 Task: Look for products in the category "All Purpose Cleaners" from Better Life only.
Action: Mouse moved to (685, 270)
Screenshot: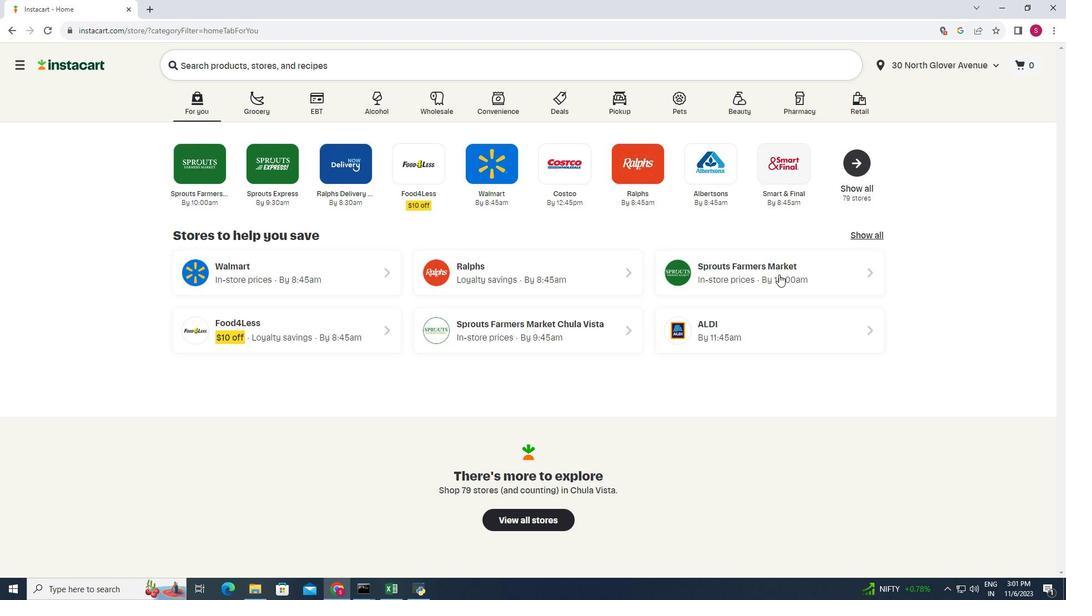 
Action: Mouse pressed left at (685, 270)
Screenshot: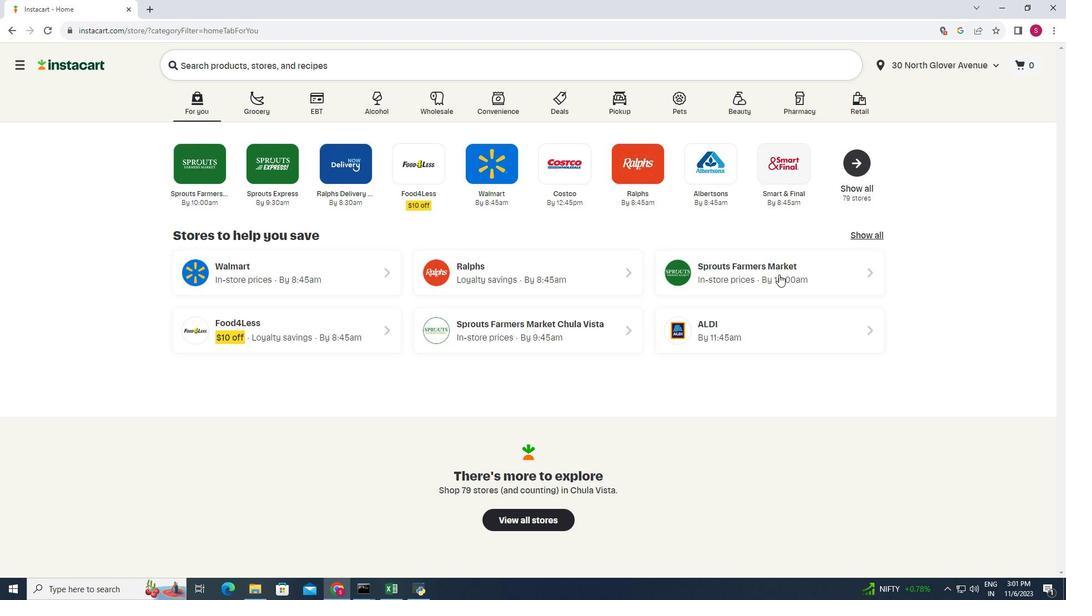 
Action: Mouse moved to (193, 376)
Screenshot: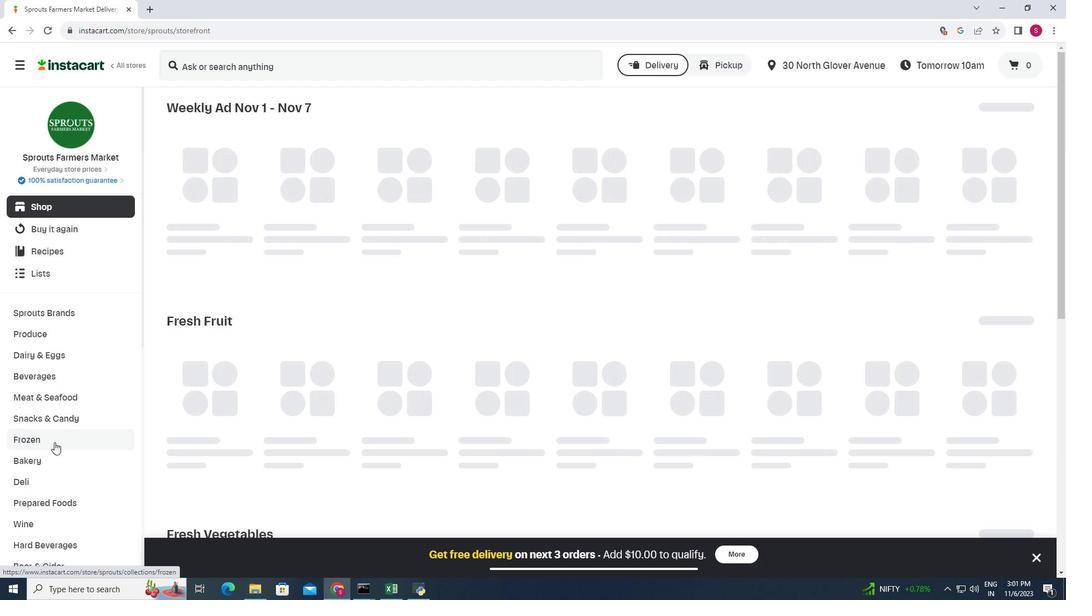 
Action: Mouse scrolled (193, 375) with delta (0, 0)
Screenshot: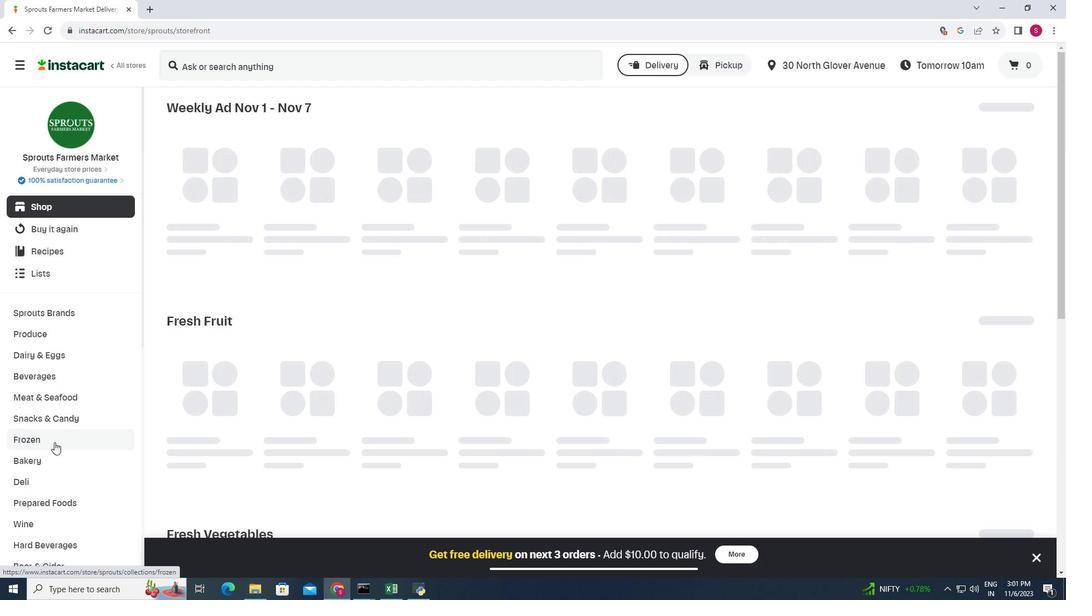 
Action: Mouse moved to (196, 378)
Screenshot: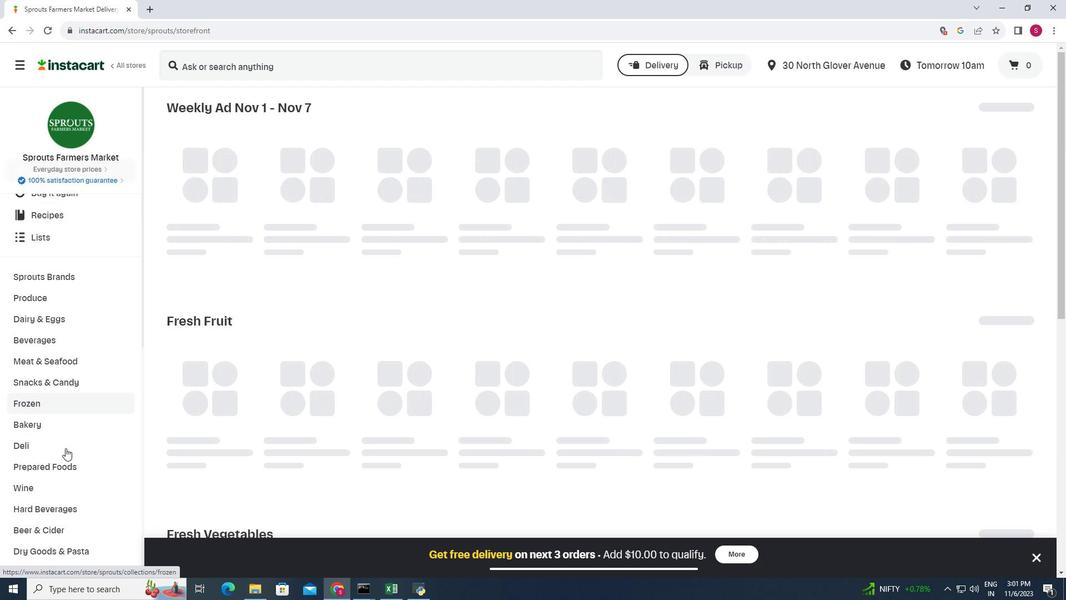 
Action: Mouse scrolled (196, 377) with delta (0, 0)
Screenshot: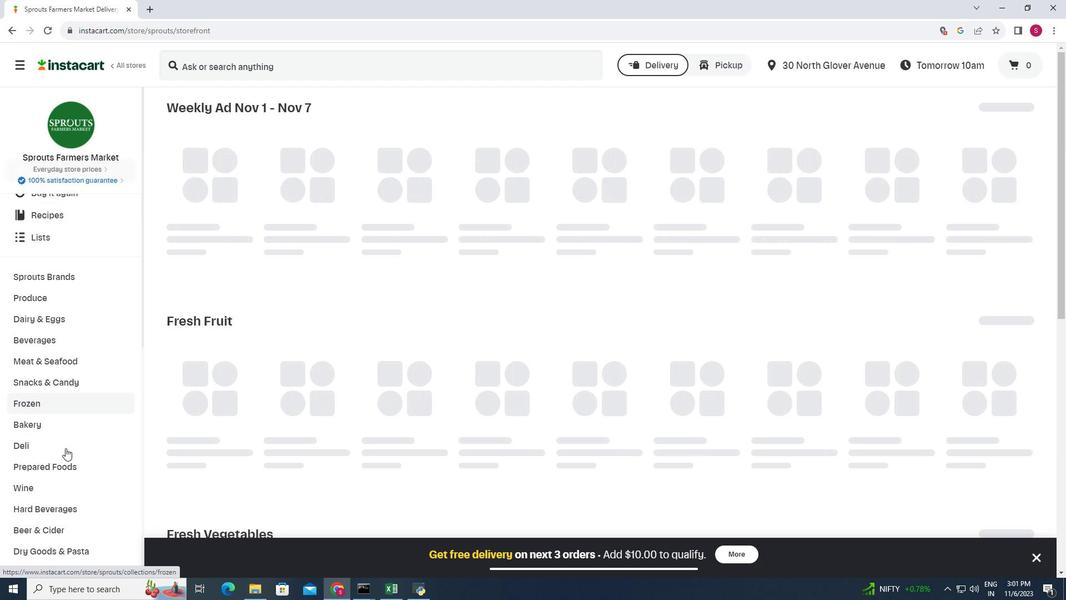 
Action: Mouse moved to (196, 398)
Screenshot: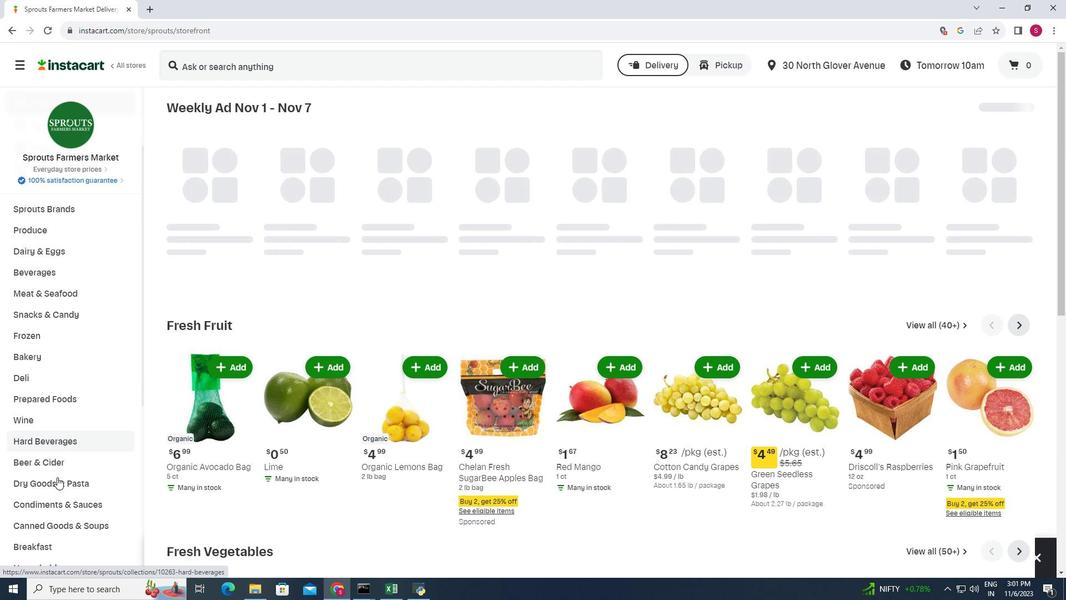 
Action: Mouse scrolled (196, 398) with delta (0, 0)
Screenshot: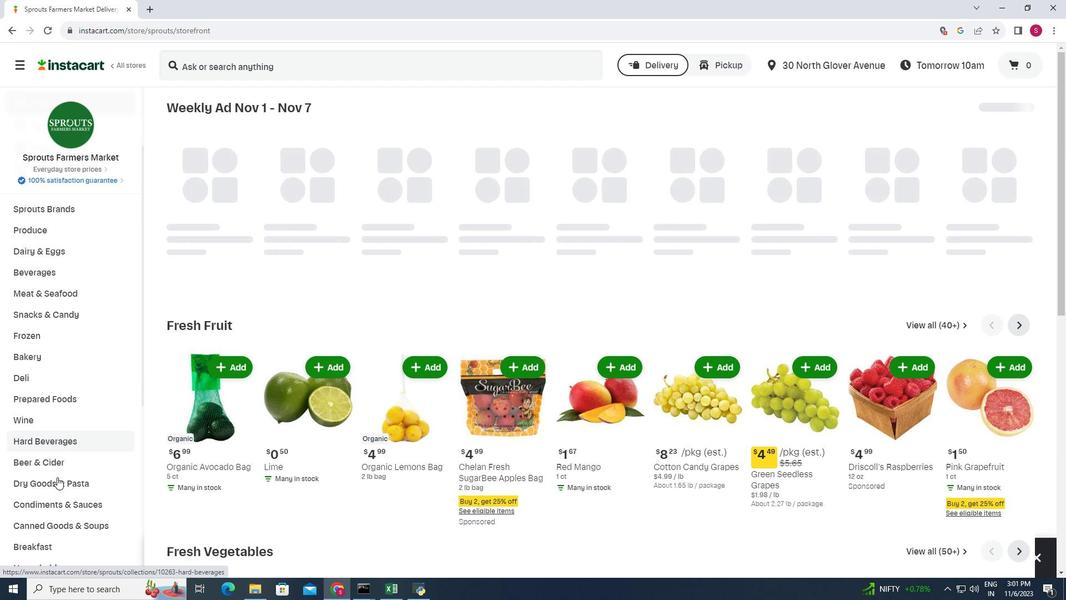 
Action: Mouse moved to (196, 398)
Screenshot: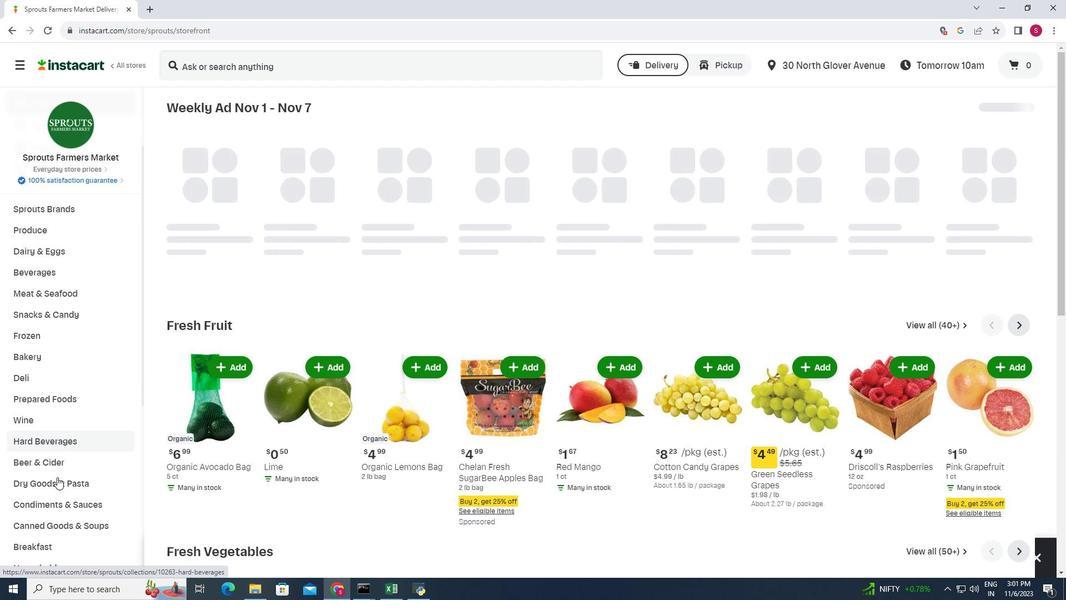 
Action: Mouse scrolled (196, 398) with delta (0, 0)
Screenshot: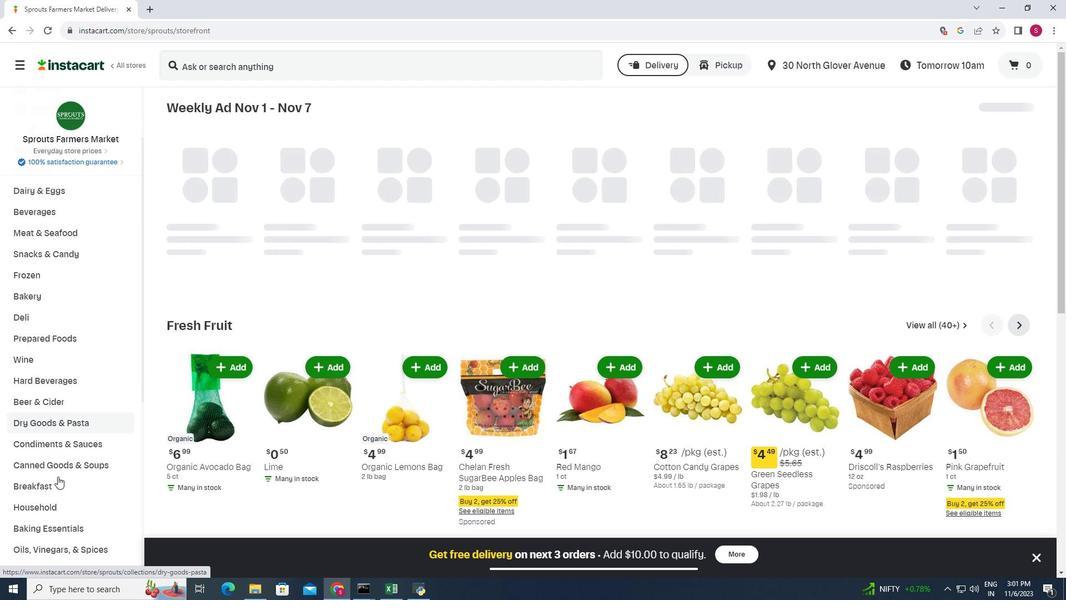 
Action: Mouse moved to (181, 373)
Screenshot: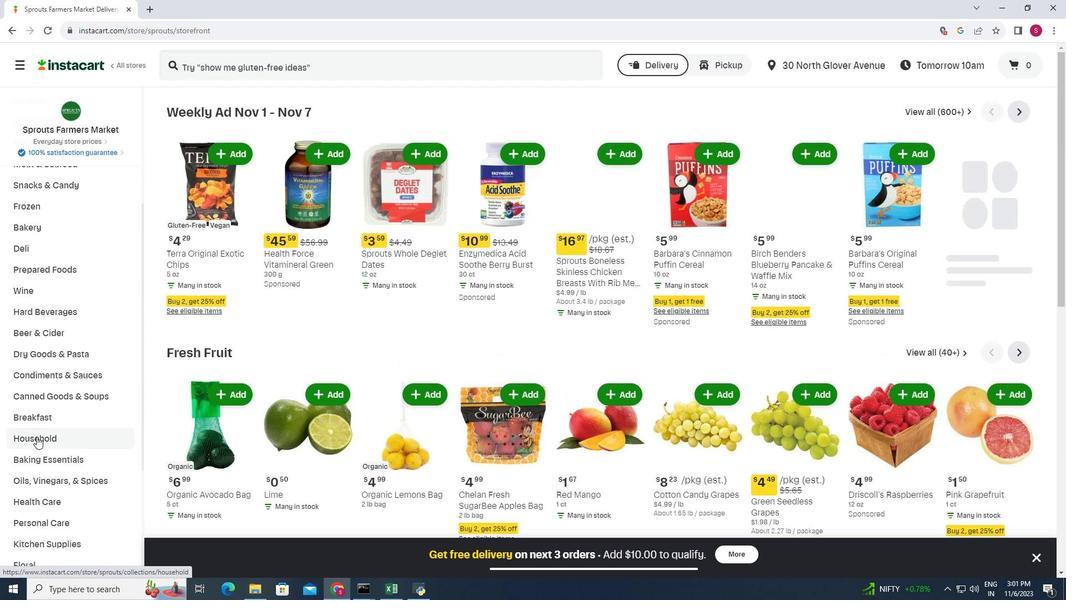 
Action: Mouse pressed left at (181, 373)
Screenshot: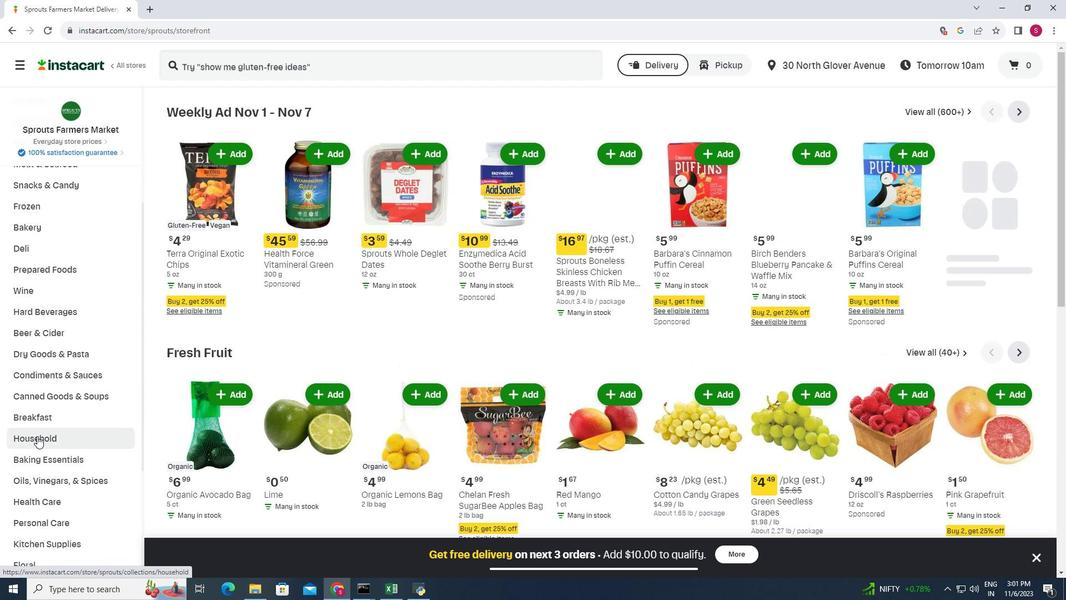 
Action: Mouse moved to (407, 191)
Screenshot: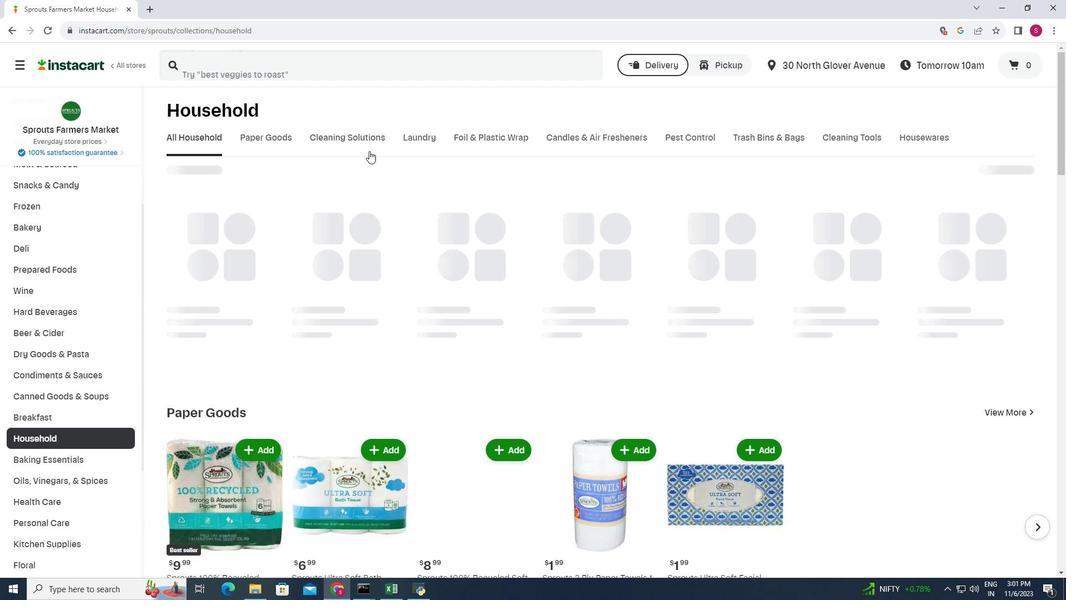 
Action: Mouse pressed left at (407, 191)
Screenshot: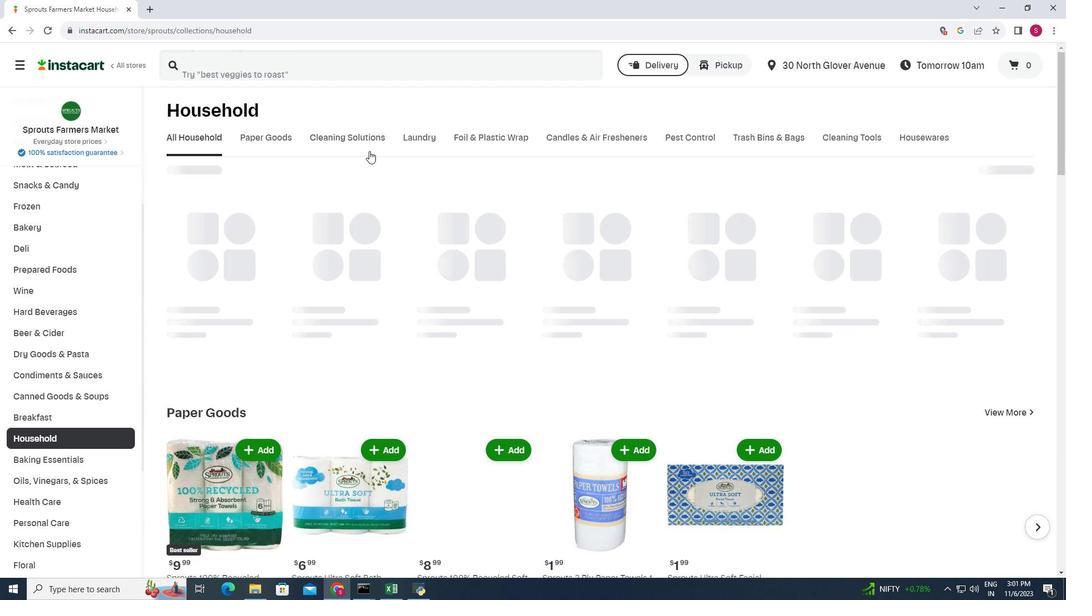 
Action: Mouse moved to (486, 212)
Screenshot: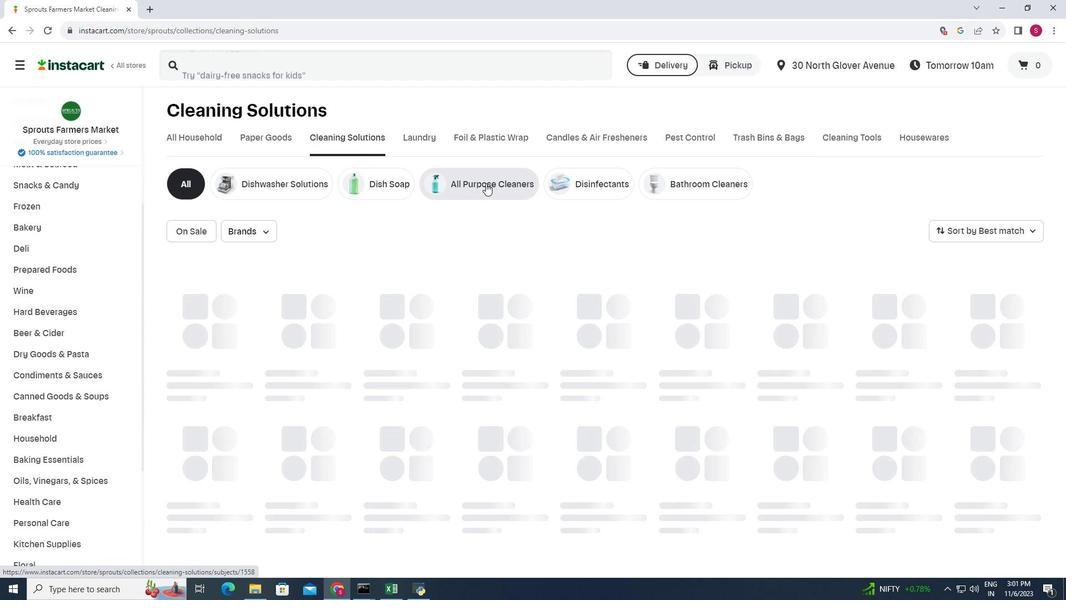 
Action: Mouse pressed left at (486, 212)
Screenshot: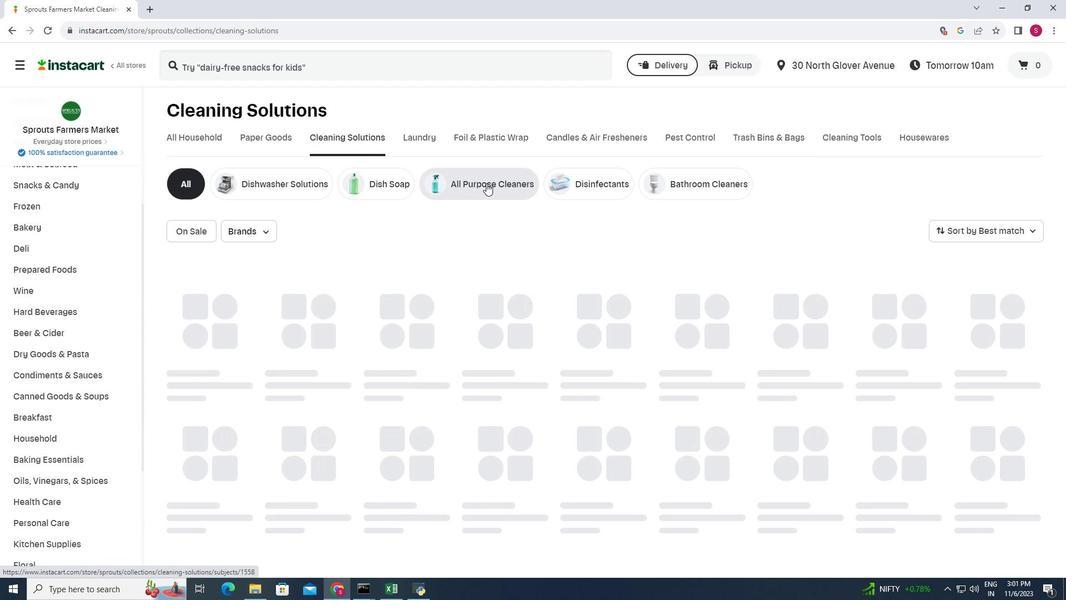 
Action: Mouse moved to (335, 242)
Screenshot: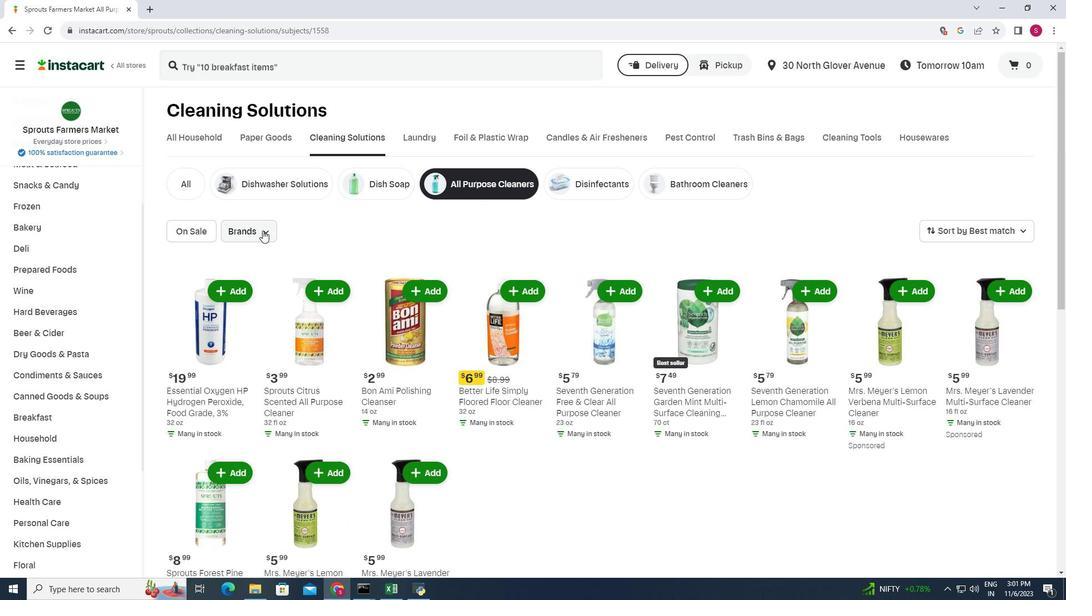 
Action: Mouse pressed left at (335, 242)
Screenshot: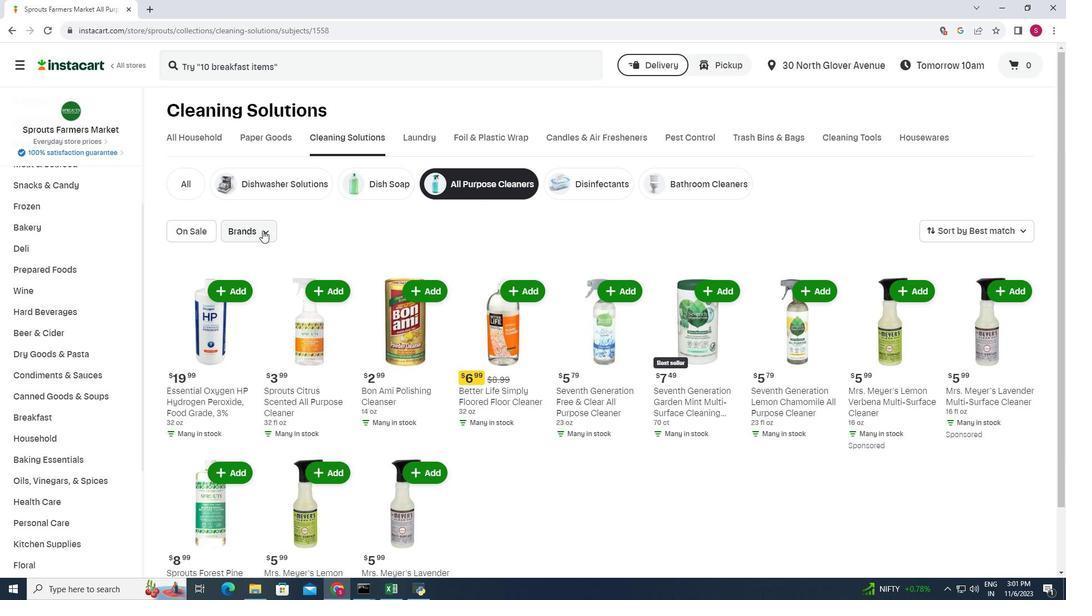 
Action: Mouse moved to (340, 328)
Screenshot: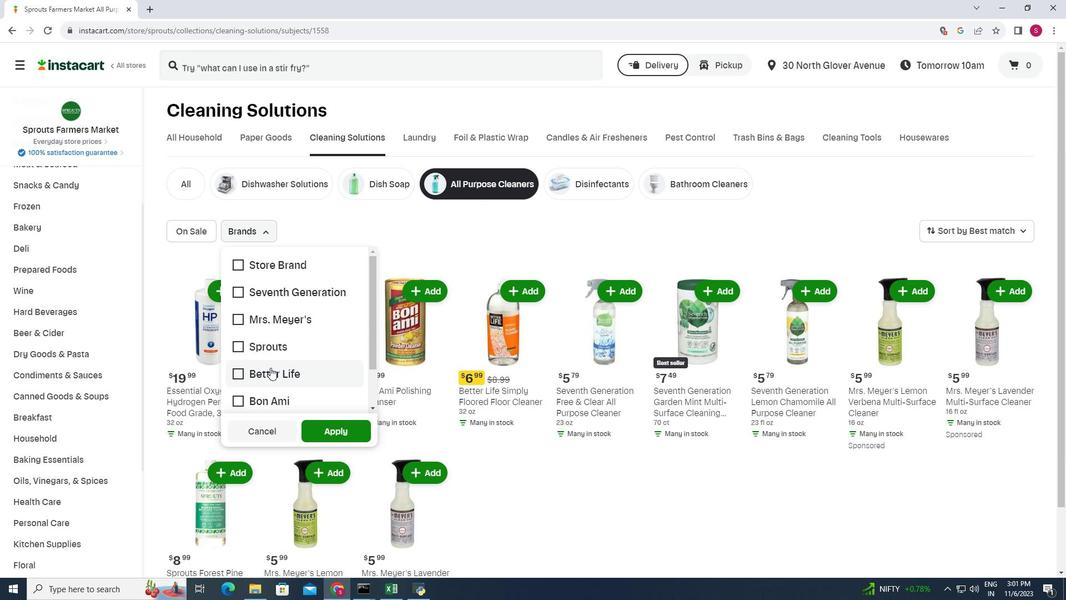 
Action: Mouse pressed left at (340, 328)
Screenshot: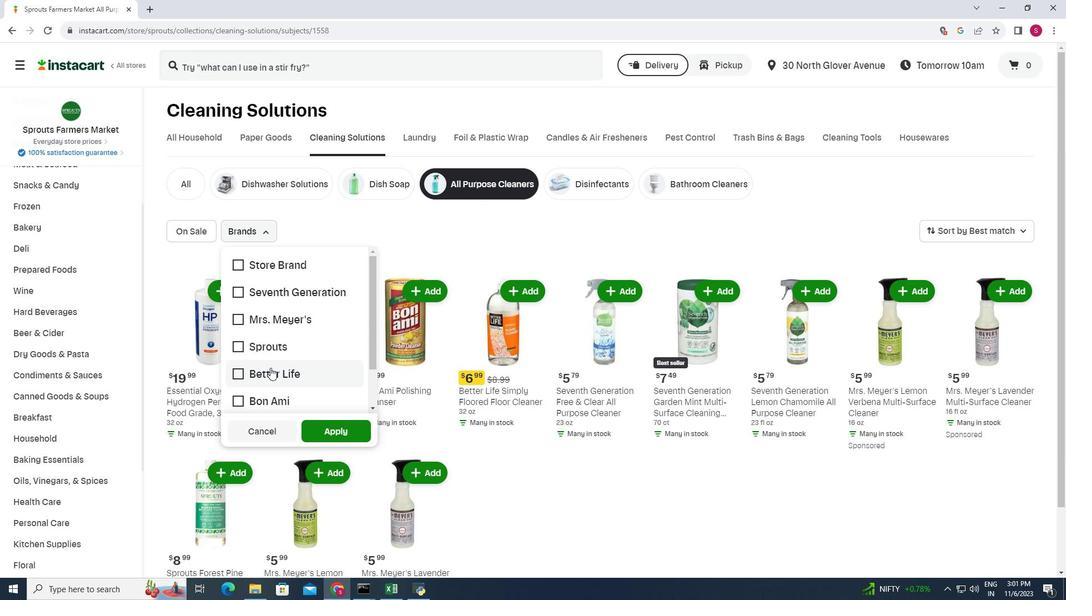 
Action: Mouse moved to (377, 365)
Screenshot: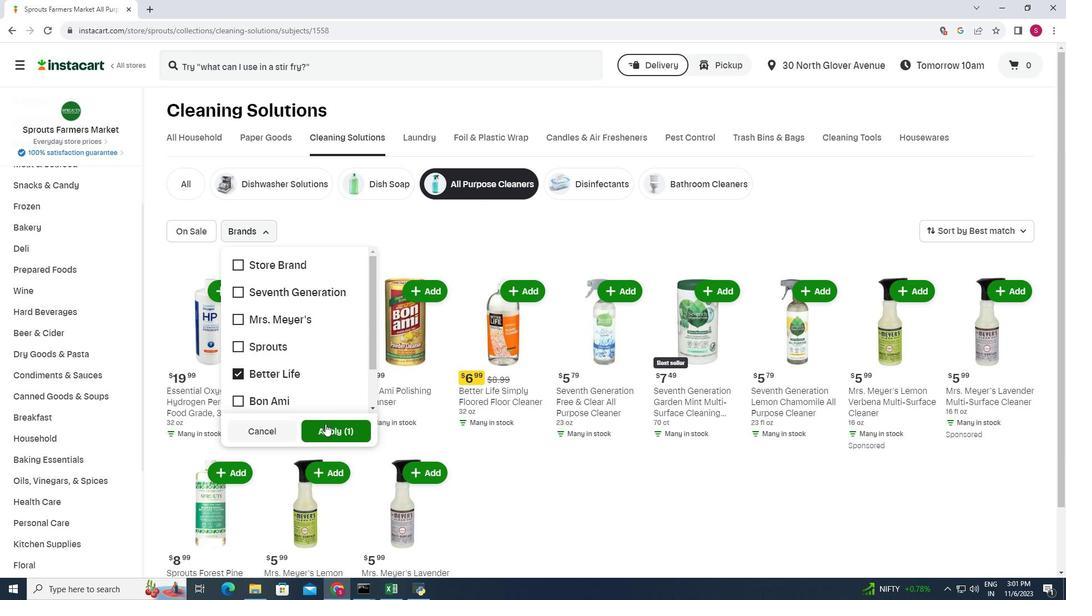 
Action: Mouse pressed left at (377, 365)
Screenshot: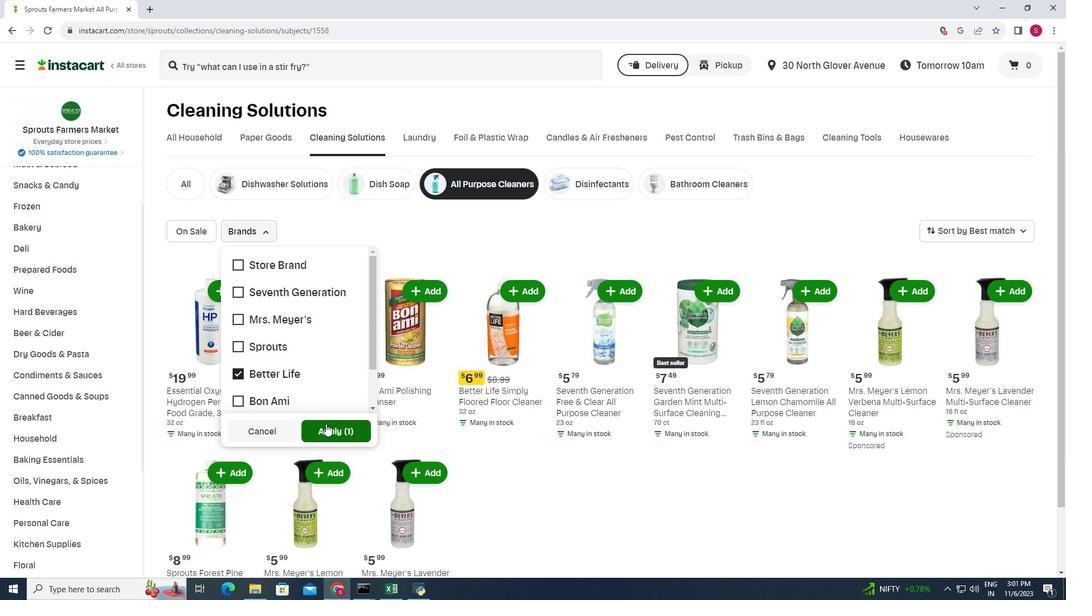 
Action: Mouse moved to (462, 265)
Screenshot: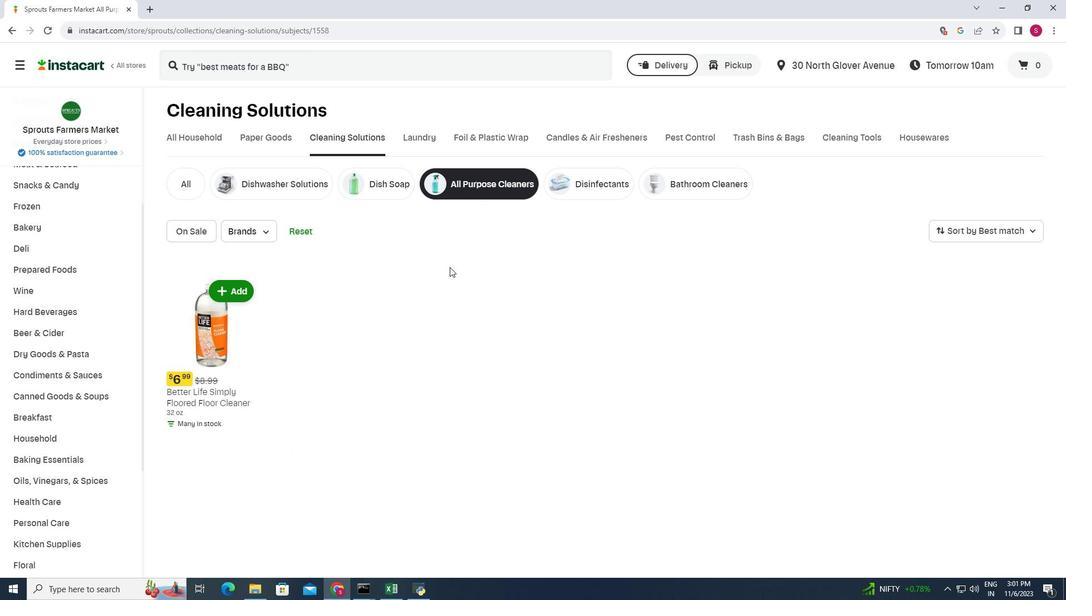 
